 Task: Apply the line end through the arrow.
Action: Mouse moved to (143, 103)
Screenshot: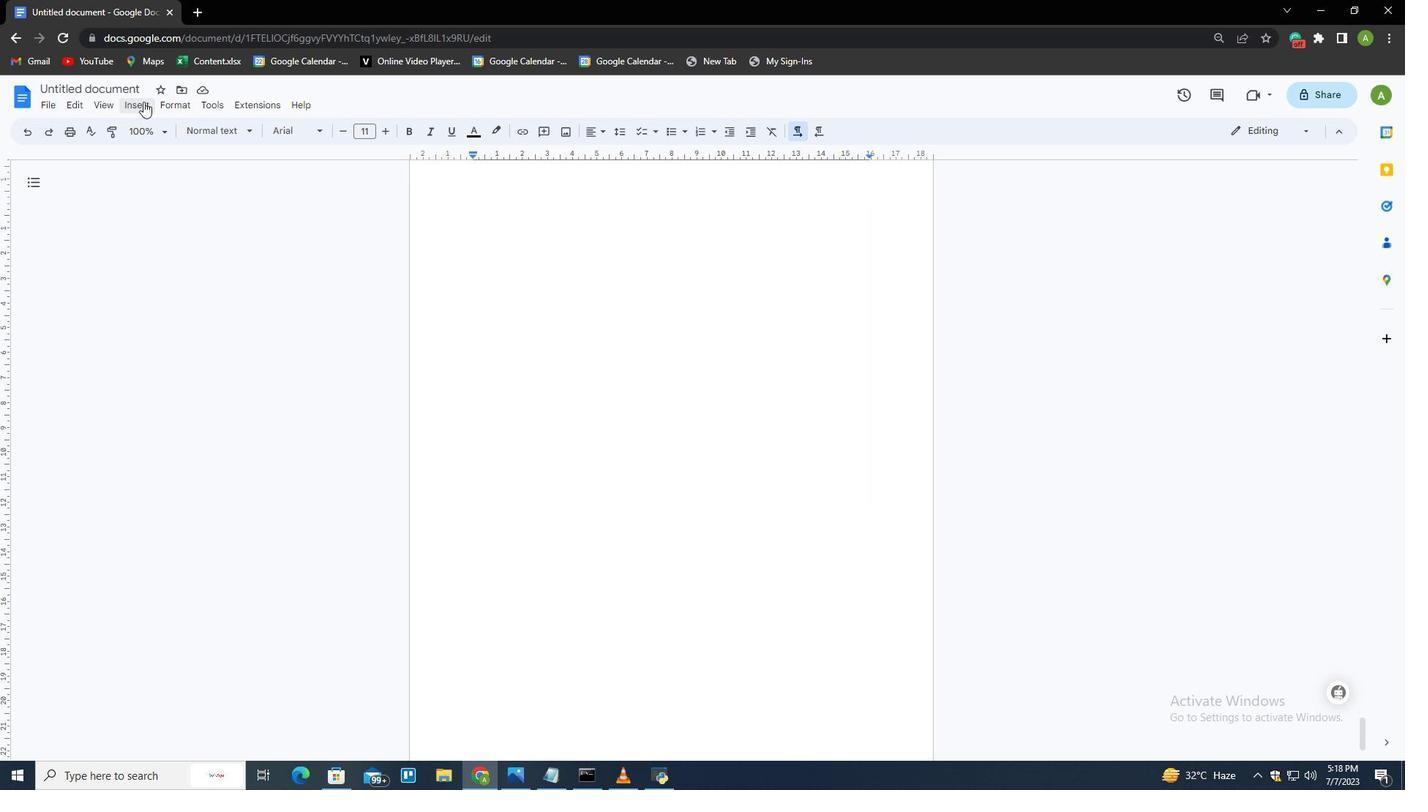 
Action: Mouse pressed left at (143, 103)
Screenshot: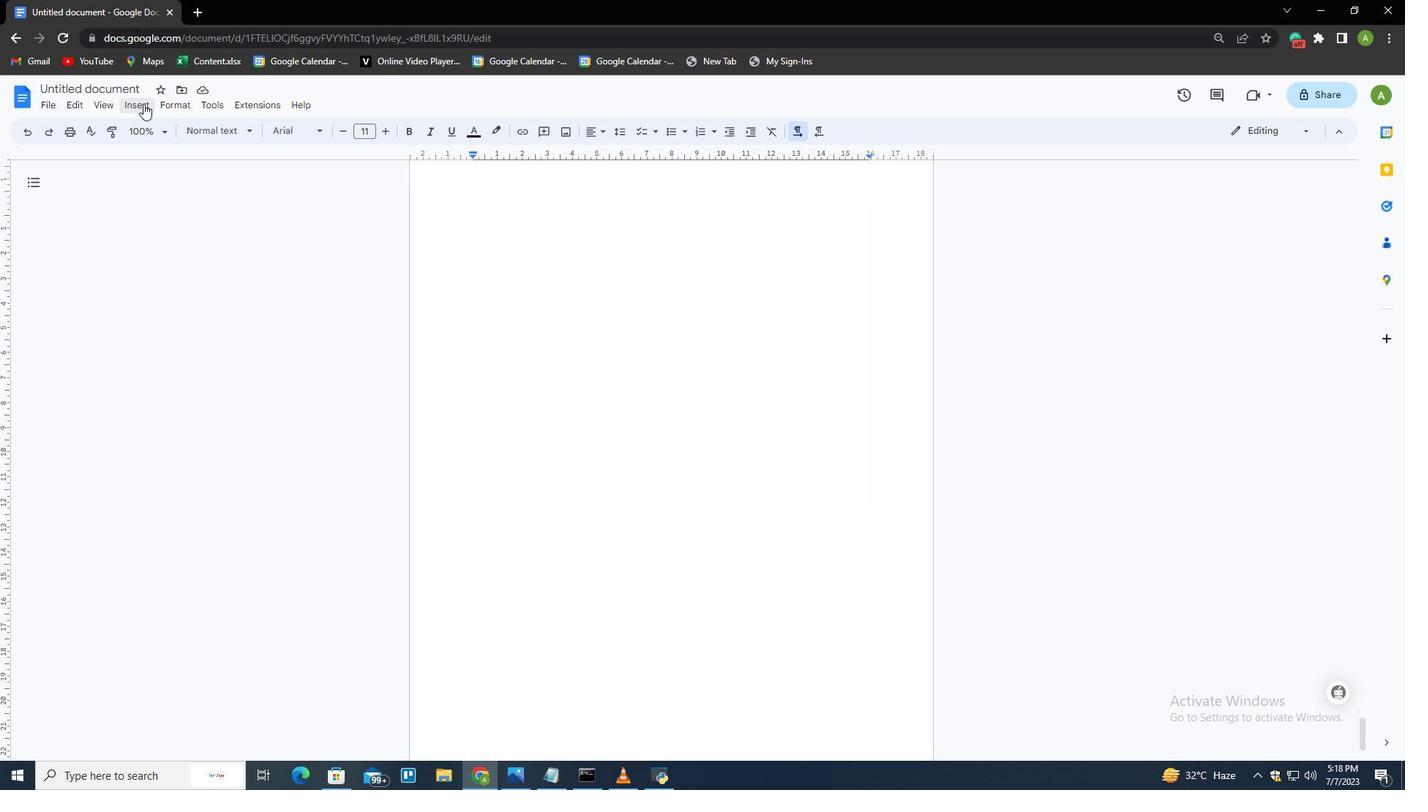 
Action: Mouse moved to (166, 166)
Screenshot: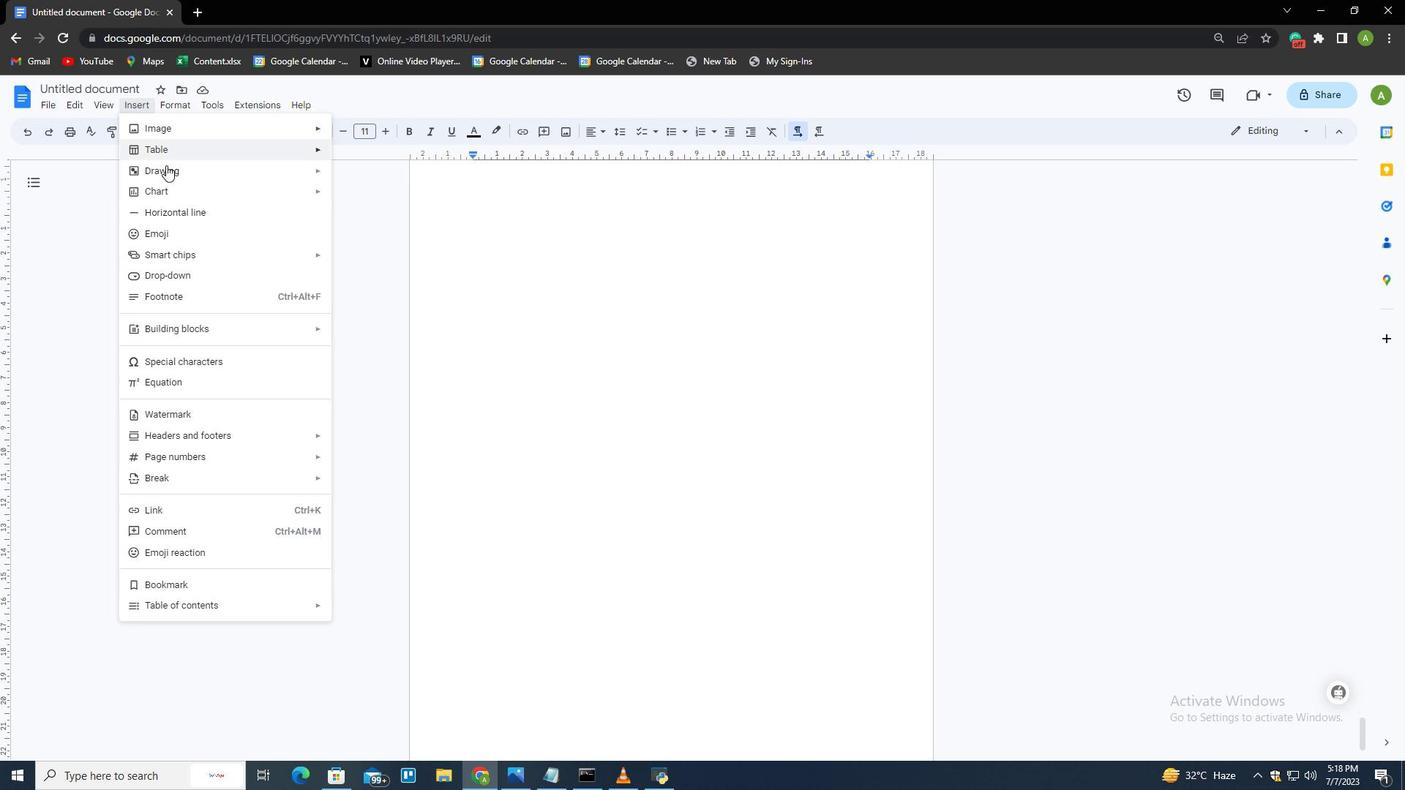 
Action: Mouse pressed left at (166, 166)
Screenshot: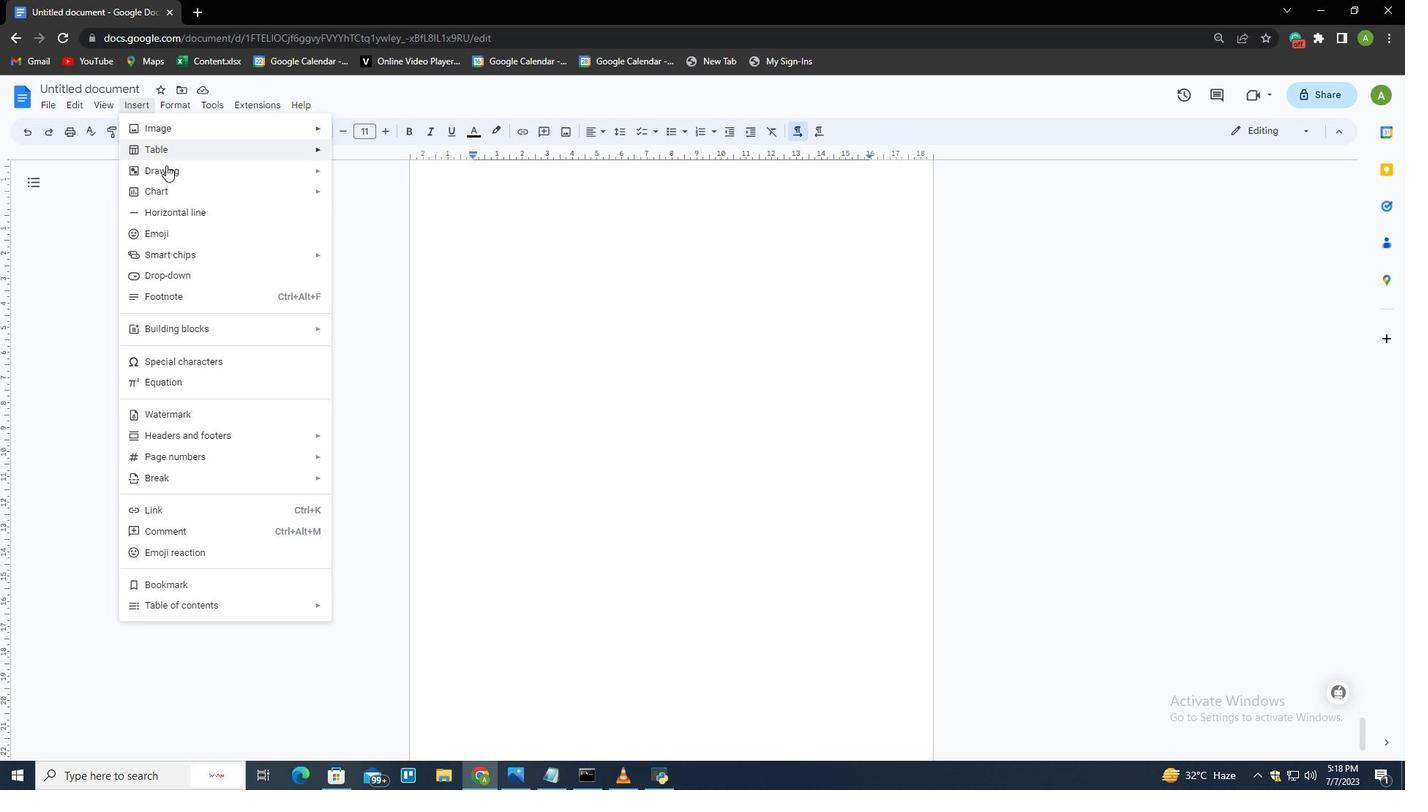 
Action: Mouse moved to (364, 171)
Screenshot: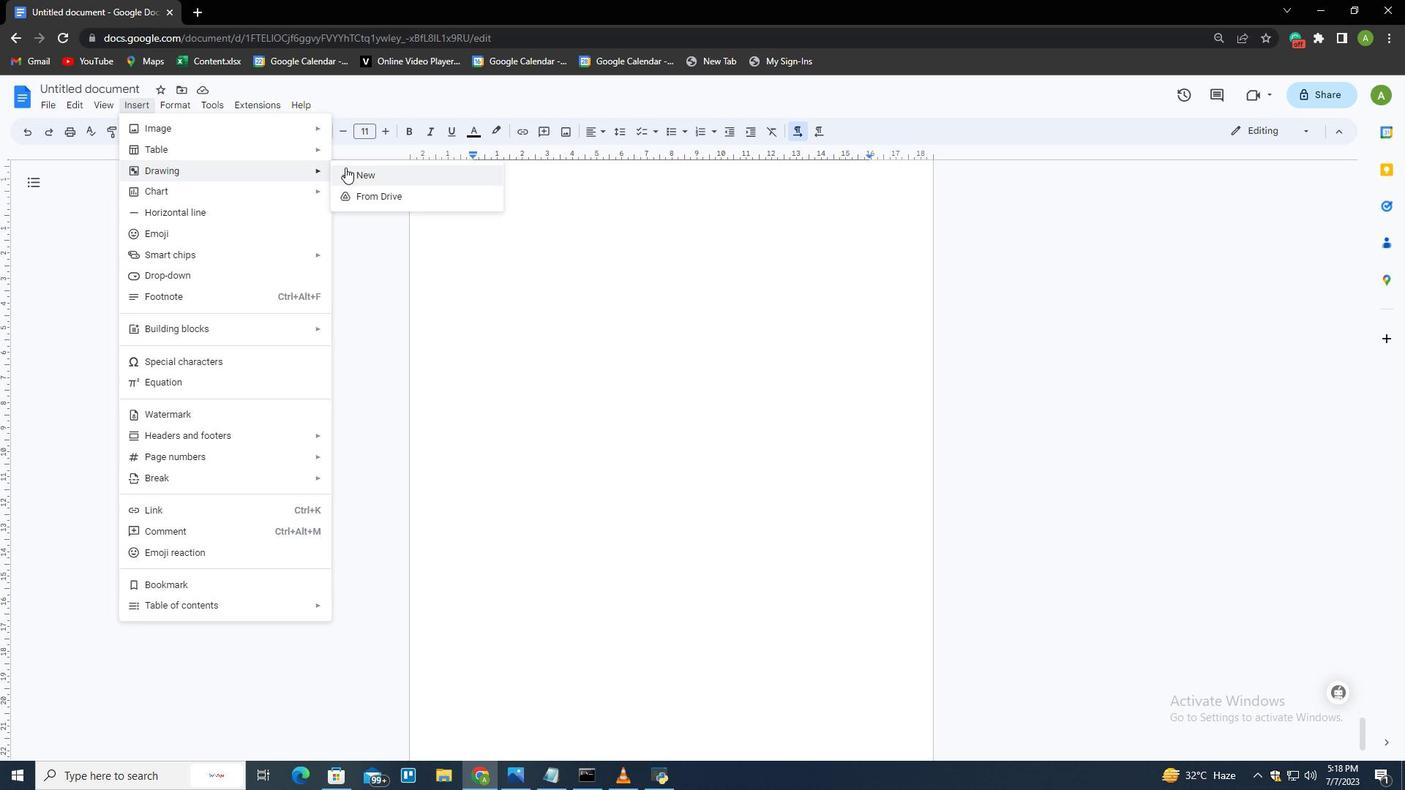 
Action: Mouse pressed left at (364, 171)
Screenshot: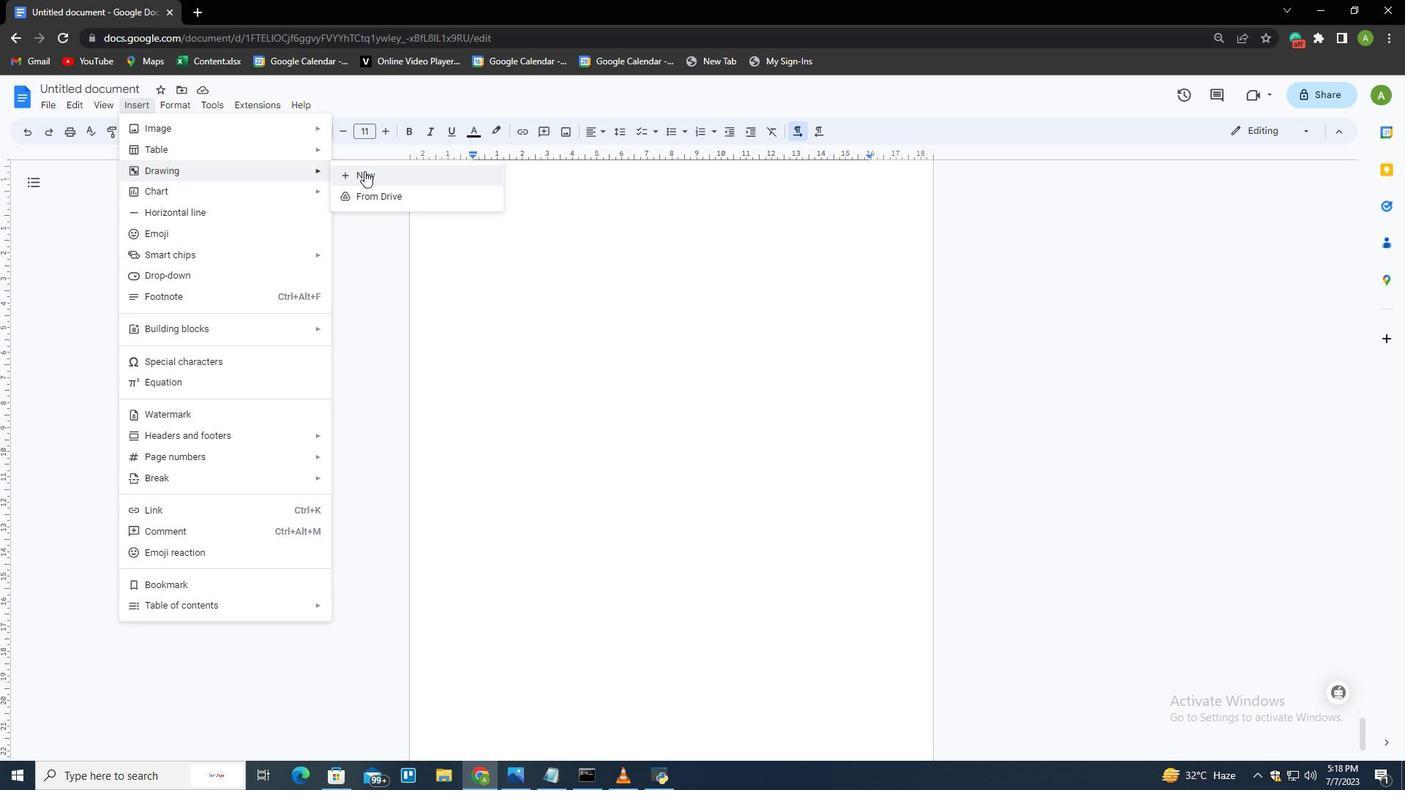 
Action: Mouse moved to (551, 164)
Screenshot: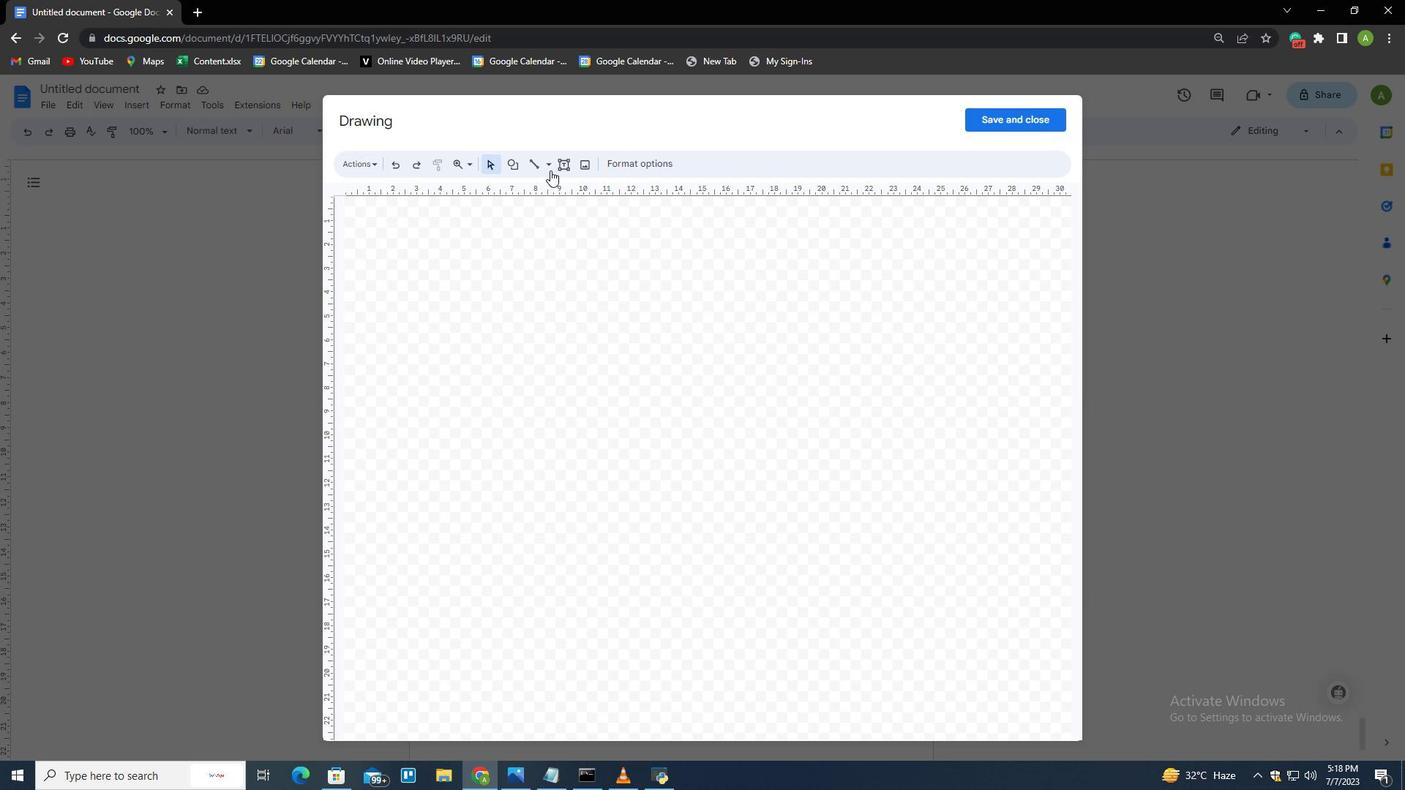 
Action: Mouse pressed left at (551, 164)
Screenshot: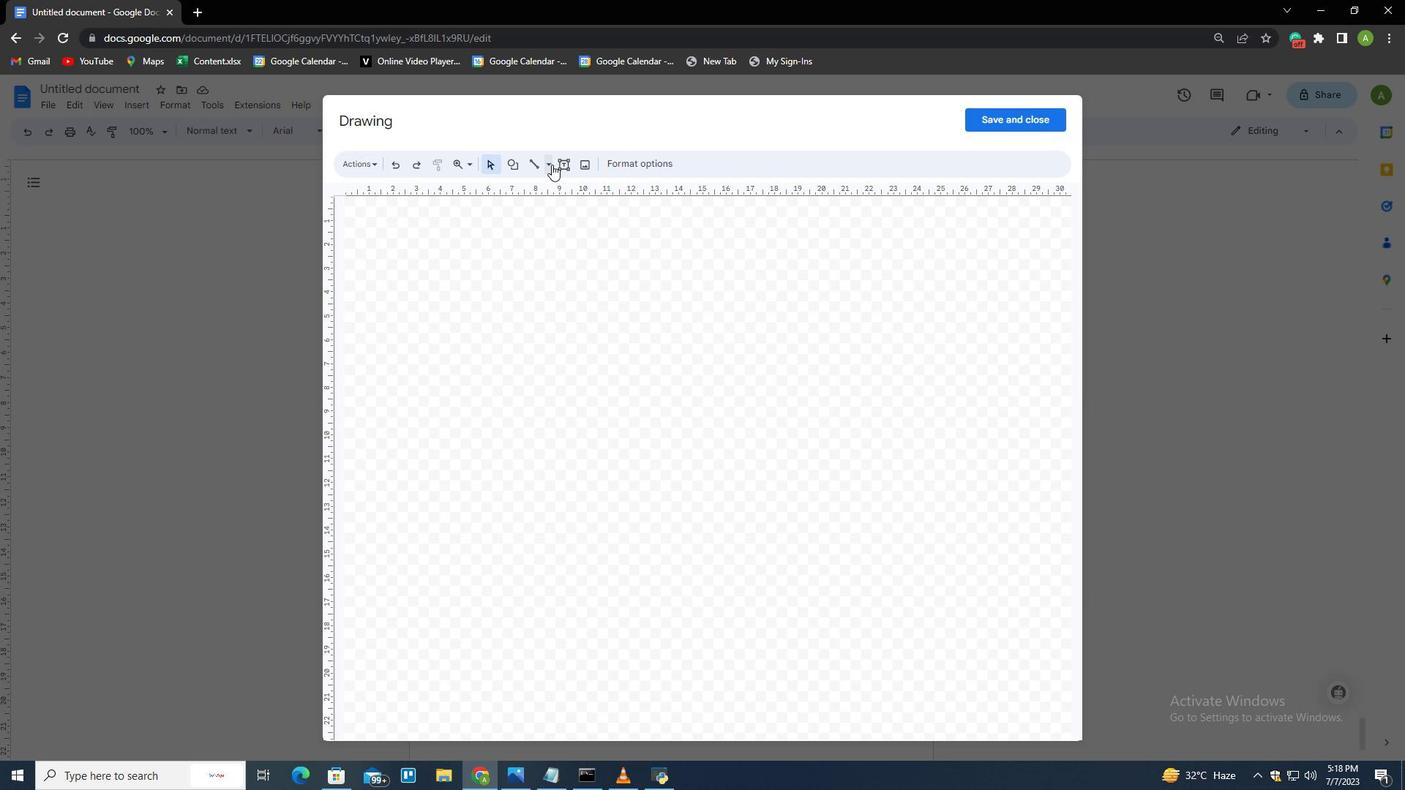
Action: Mouse moved to (552, 190)
Screenshot: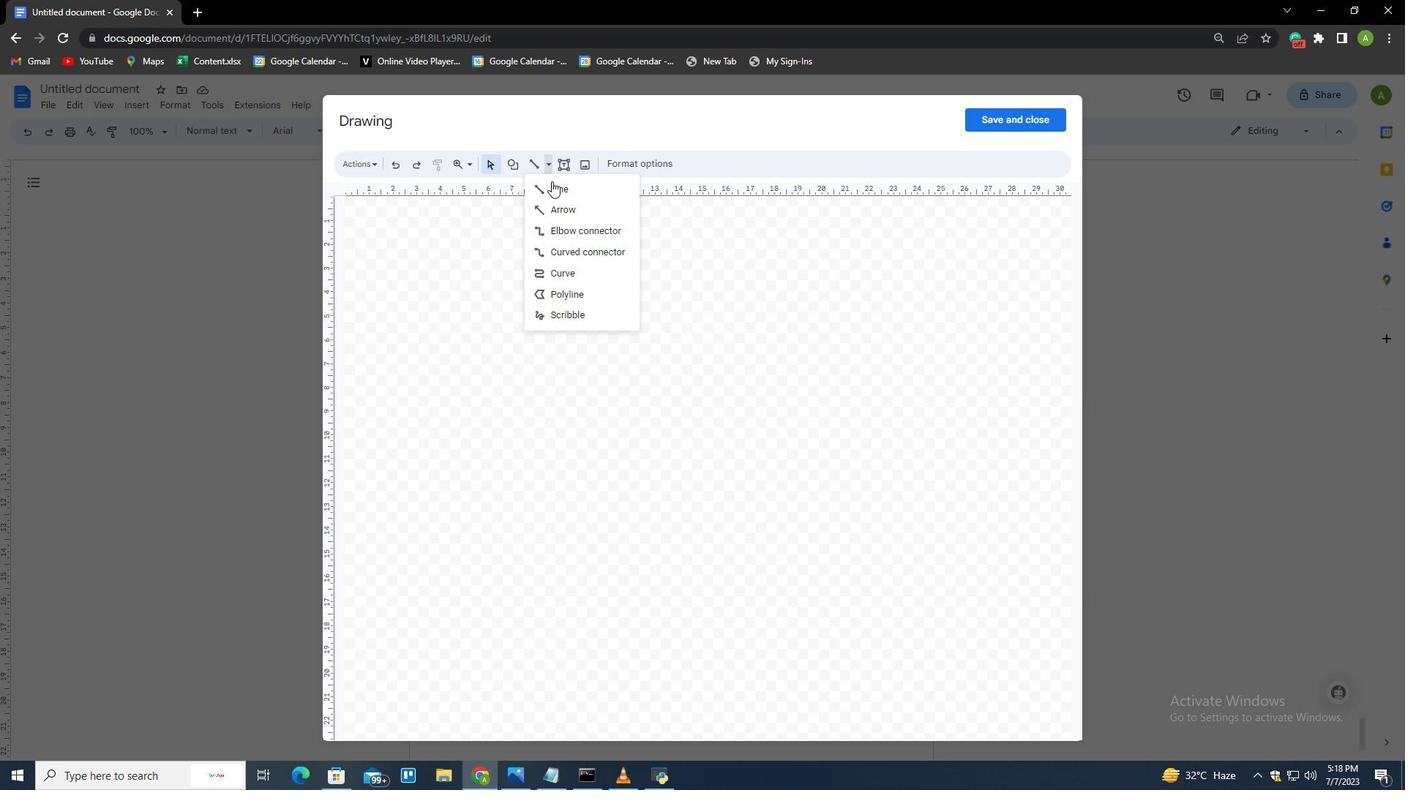 
Action: Mouse pressed left at (552, 190)
Screenshot: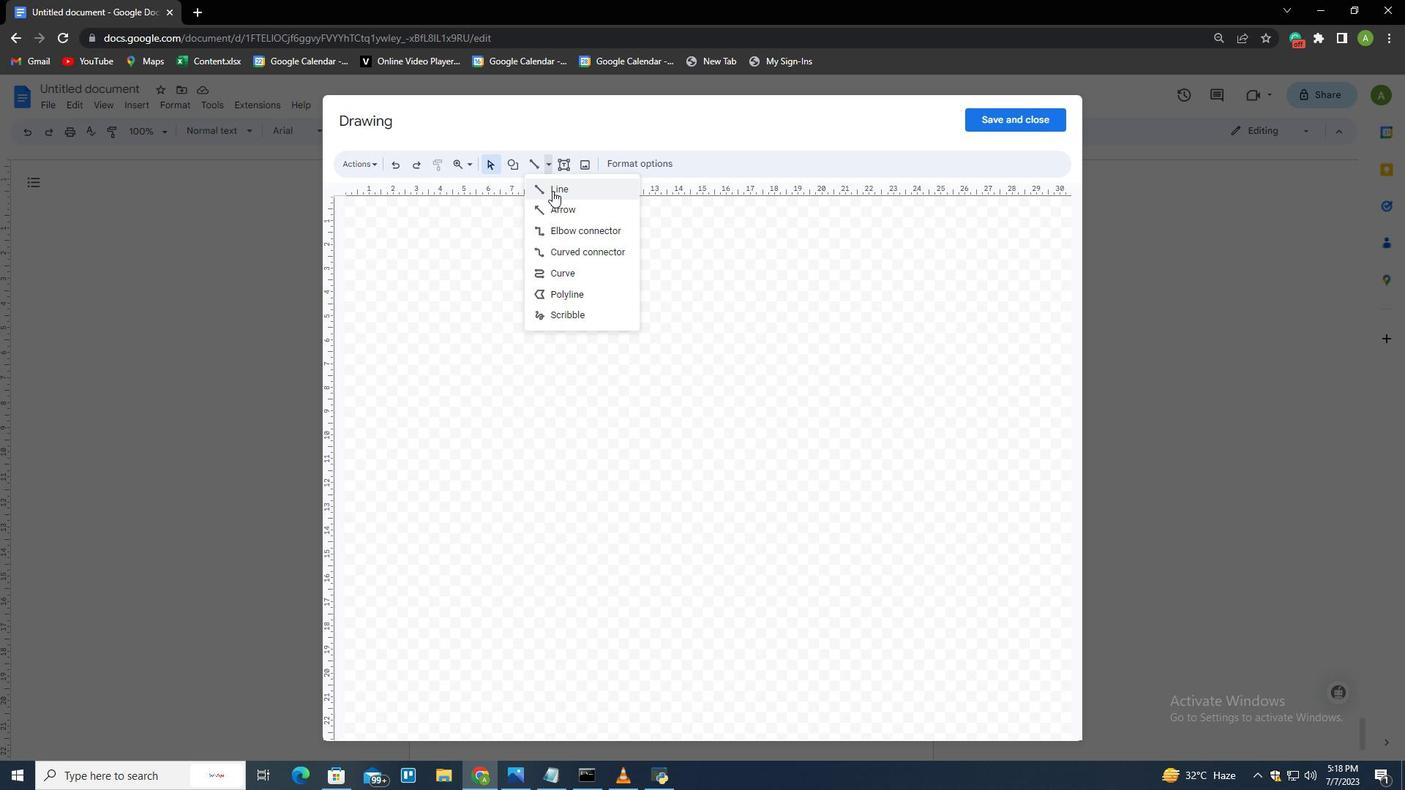 
Action: Mouse moved to (592, 335)
Screenshot: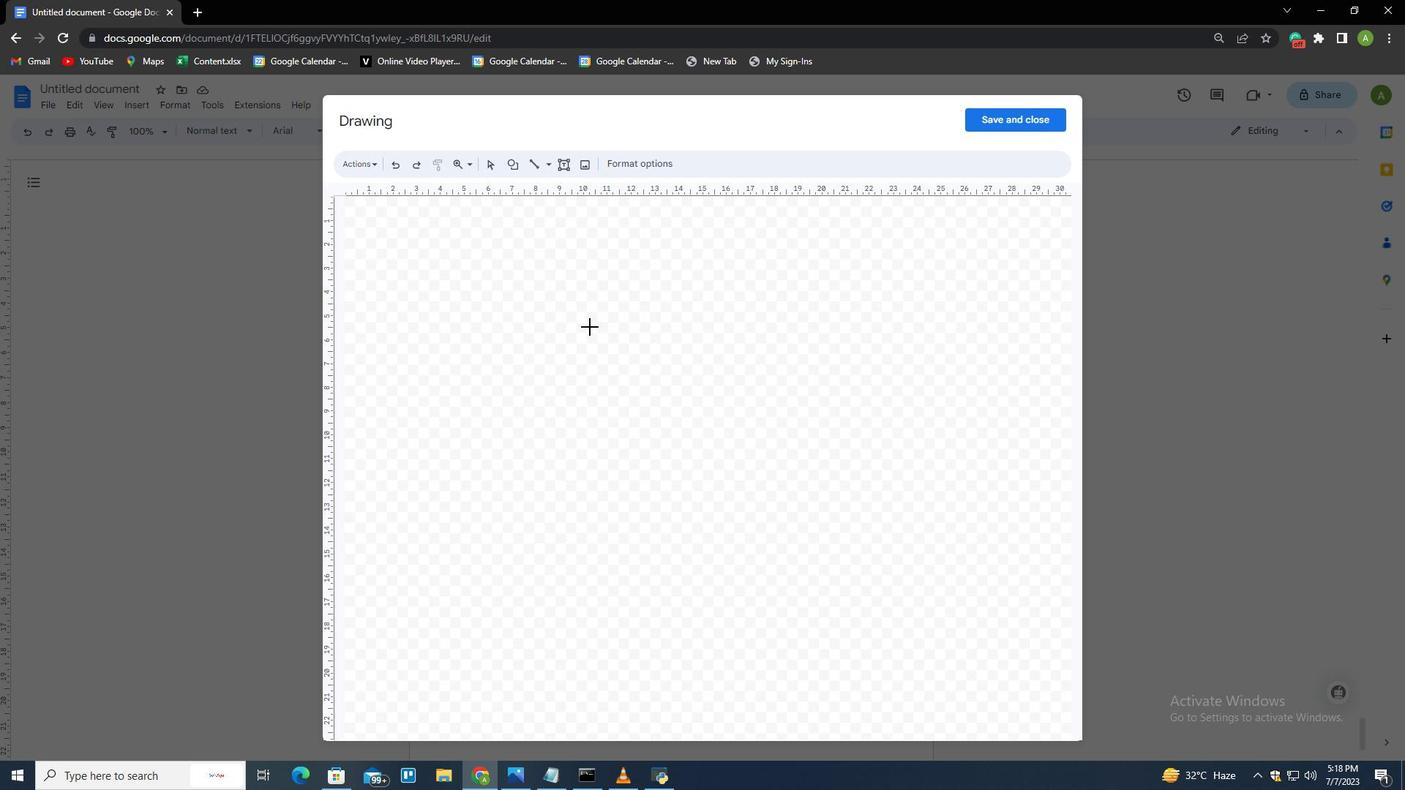 
Action: Mouse pressed left at (592, 335)
Screenshot: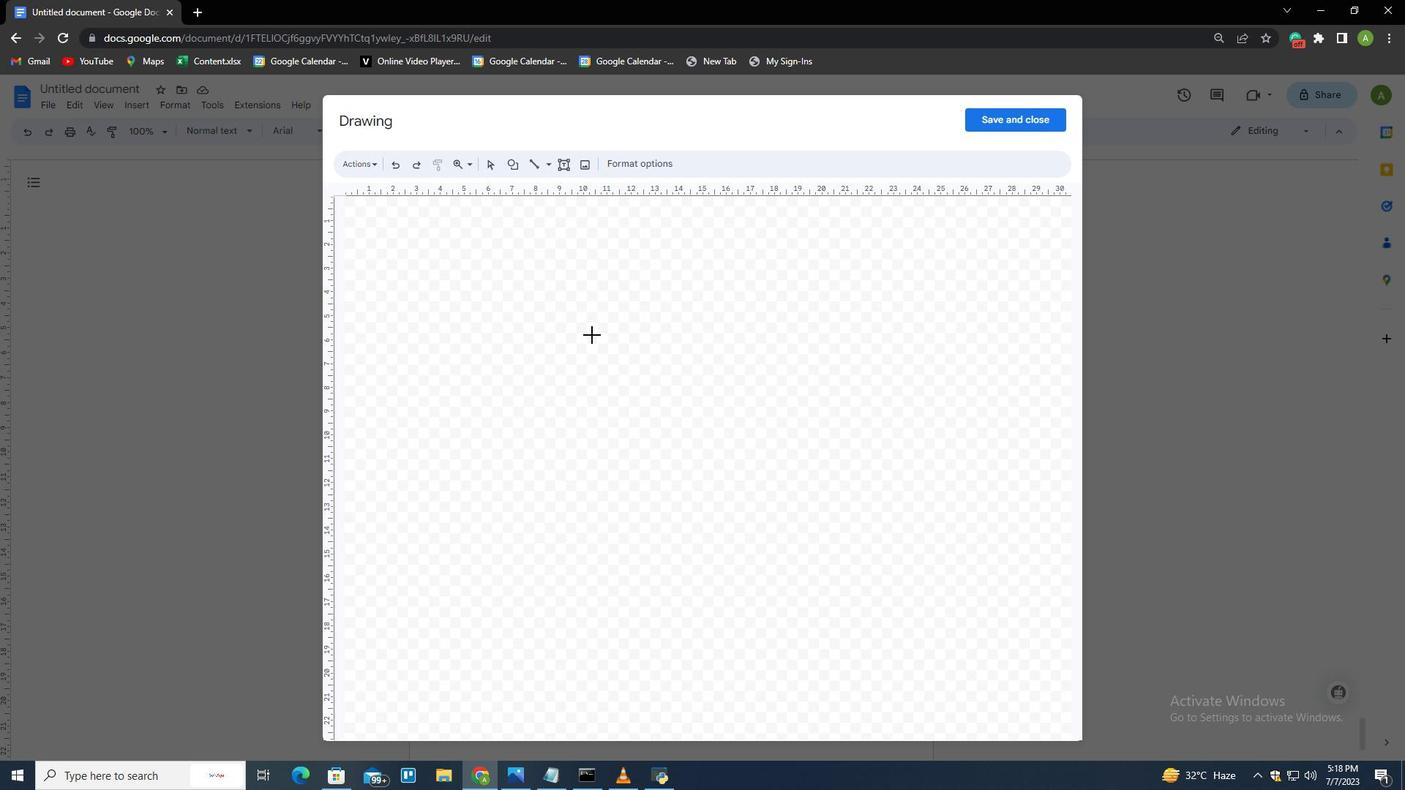 
Action: Mouse moved to (700, 160)
Screenshot: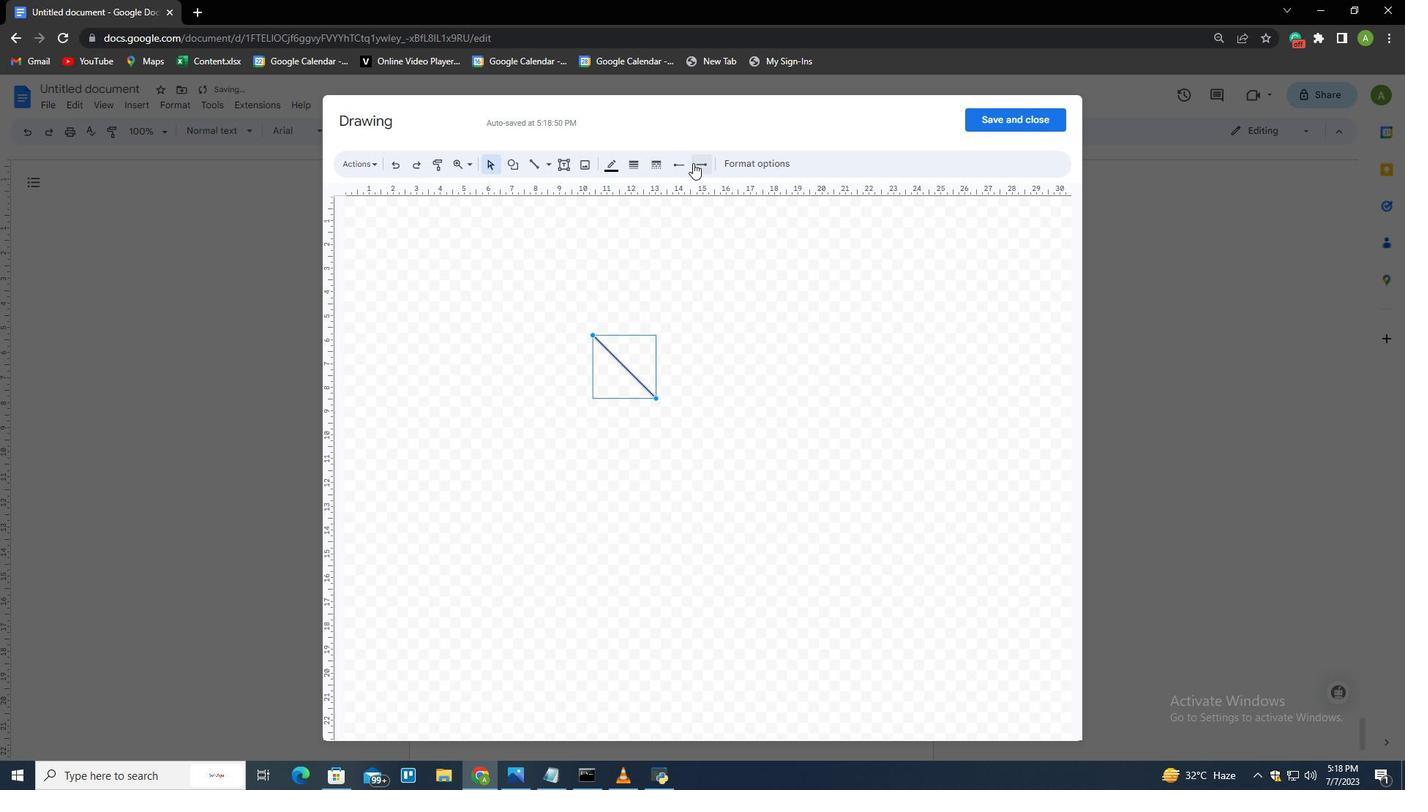 
Action: Mouse pressed left at (700, 160)
Screenshot: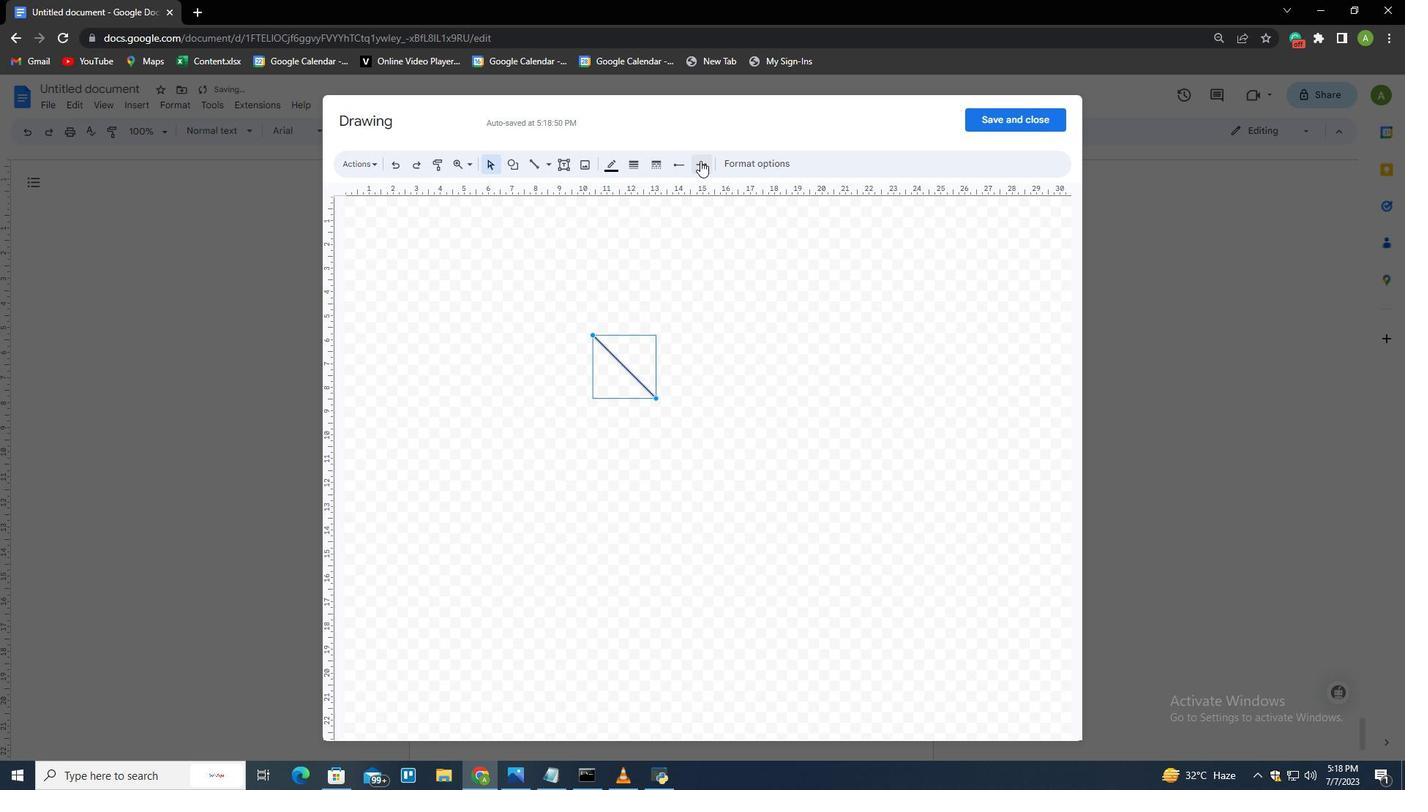 
Action: Mouse moved to (717, 209)
Screenshot: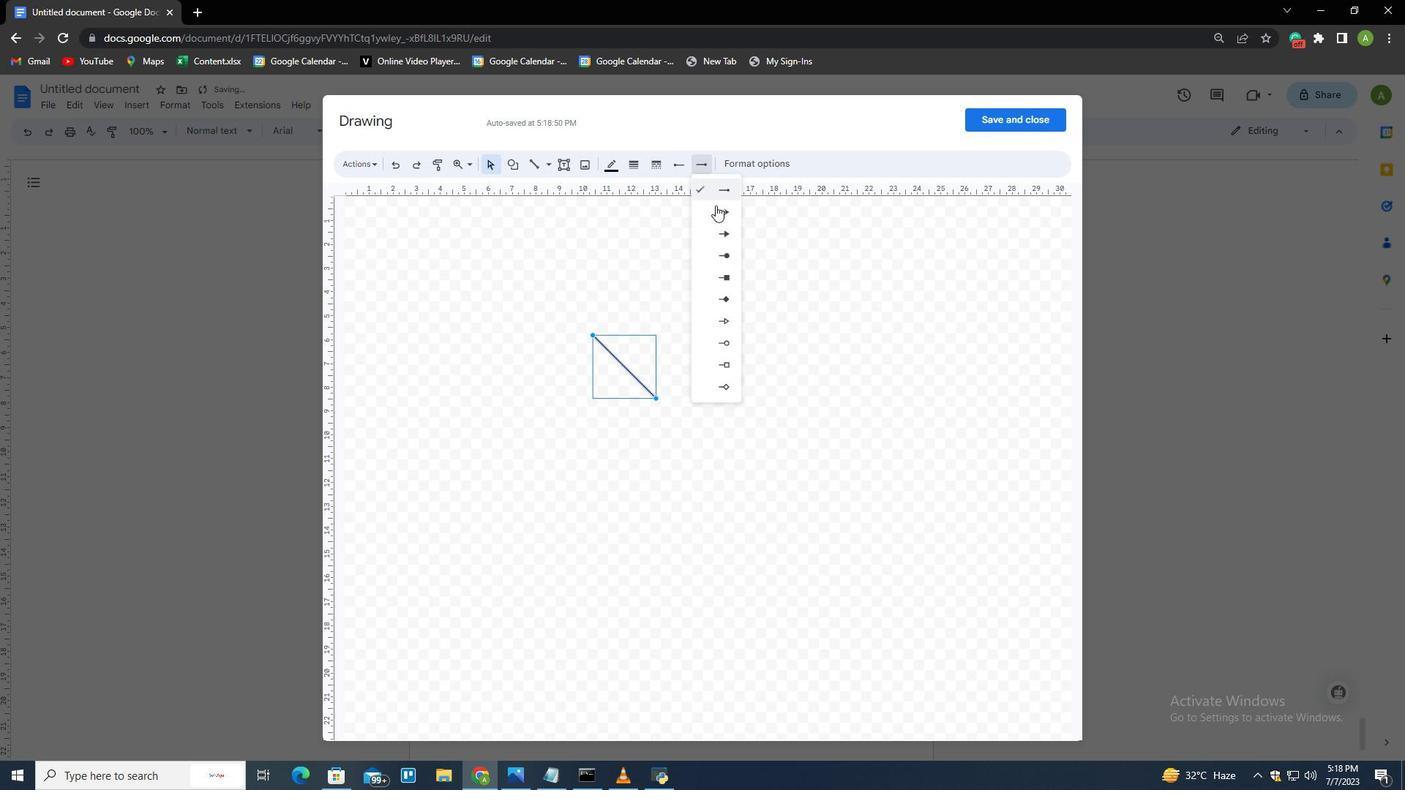 
Action: Mouse pressed left at (717, 209)
Screenshot: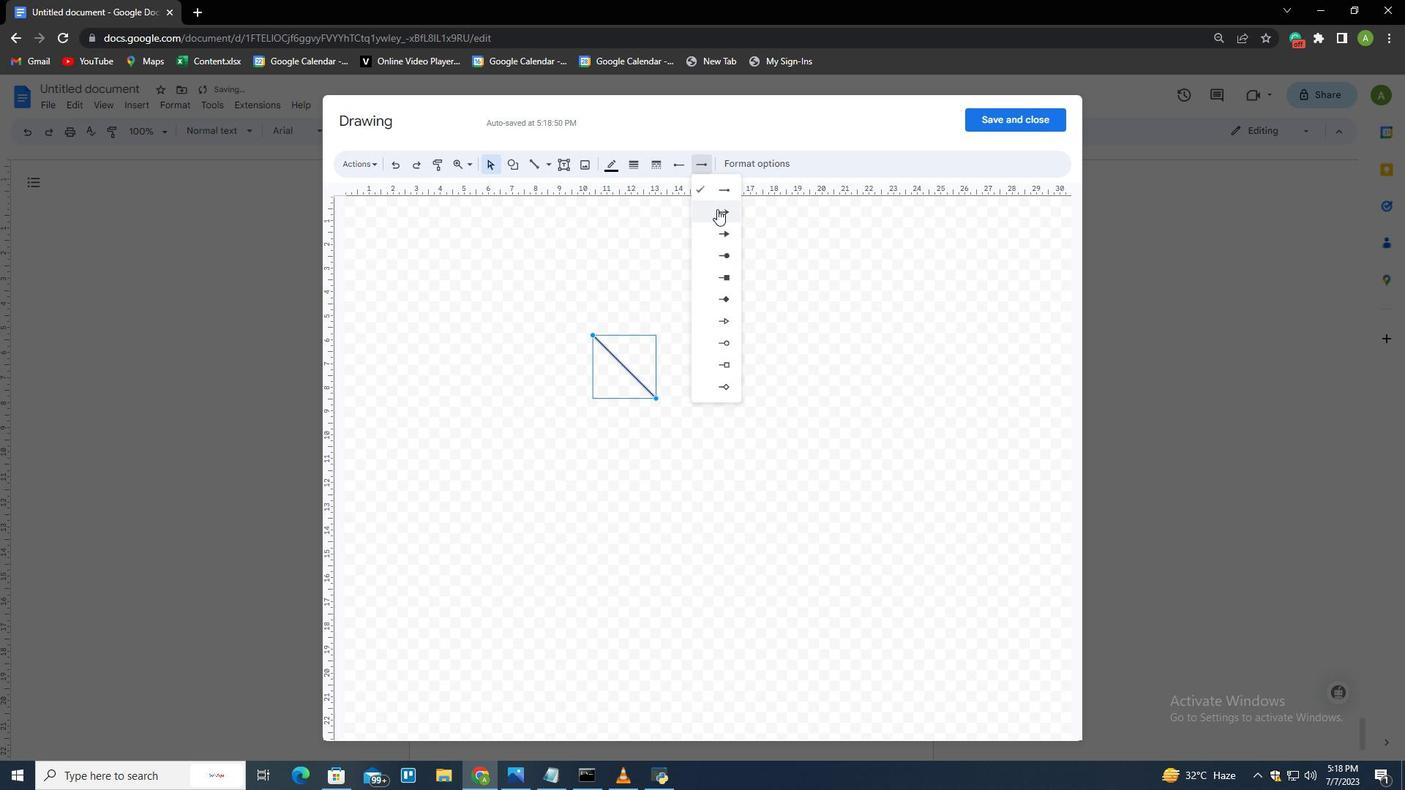
Action: Mouse moved to (725, 317)
Screenshot: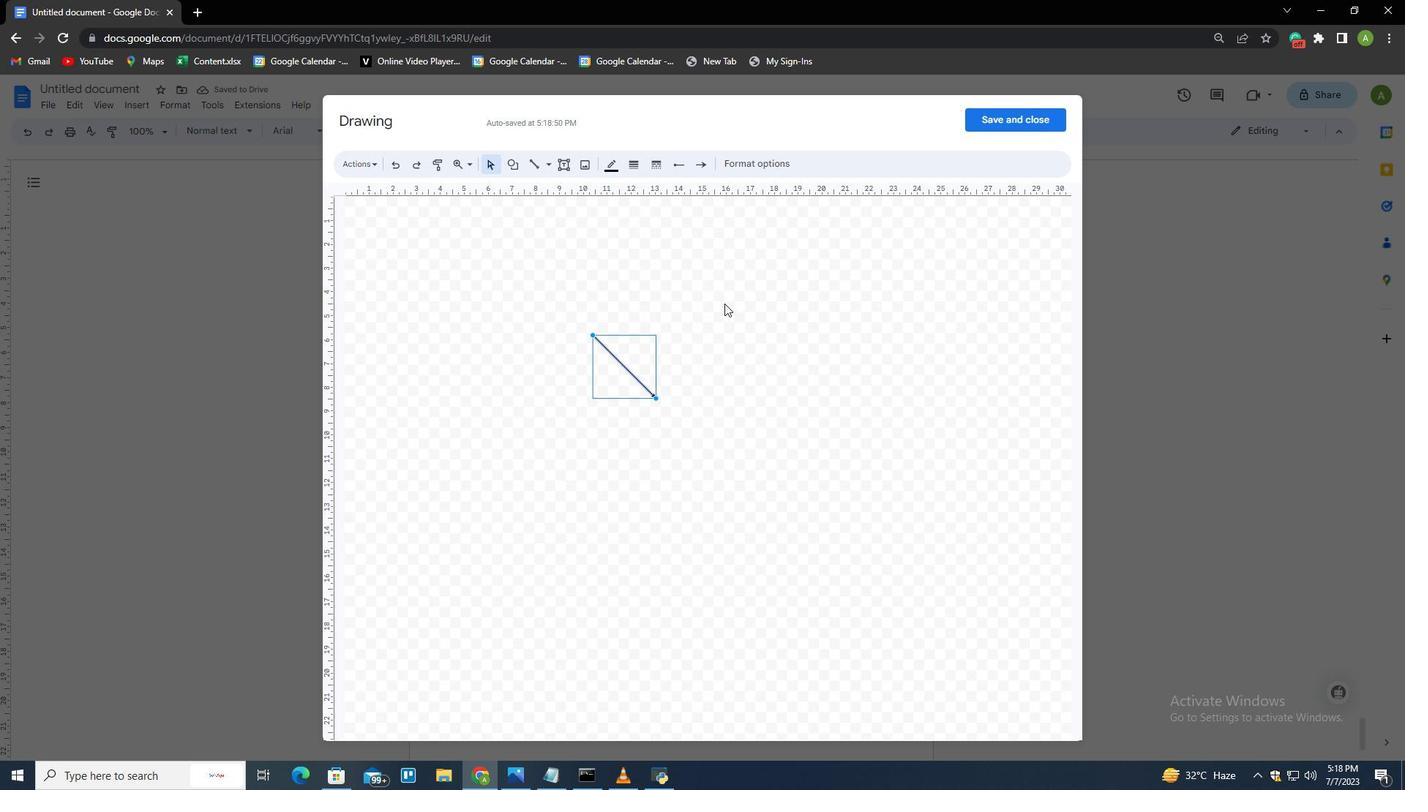 
Action: Mouse pressed left at (725, 317)
Screenshot: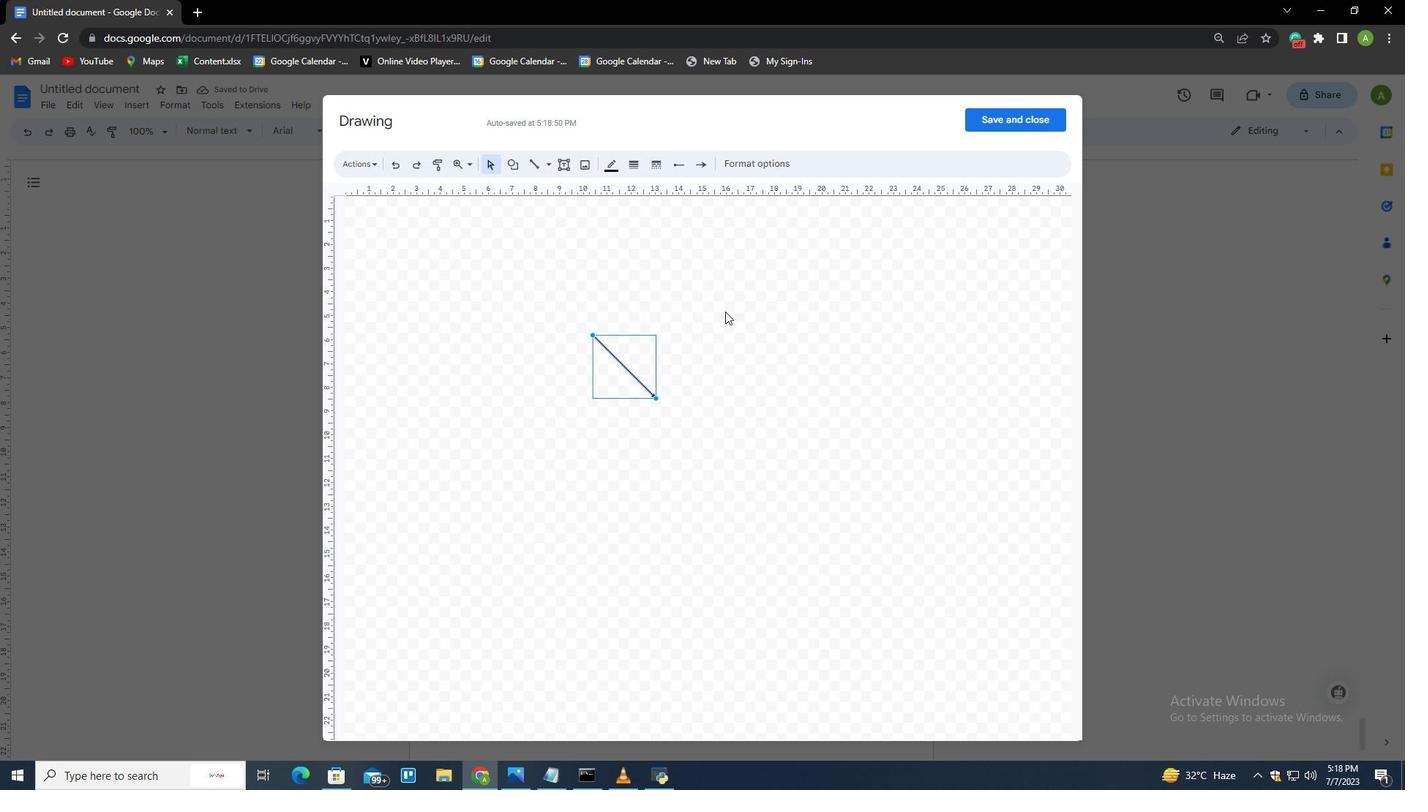 
